 Task: Add Sprouts Mini Cannoli to the cart.
Action: Mouse moved to (25, 86)
Screenshot: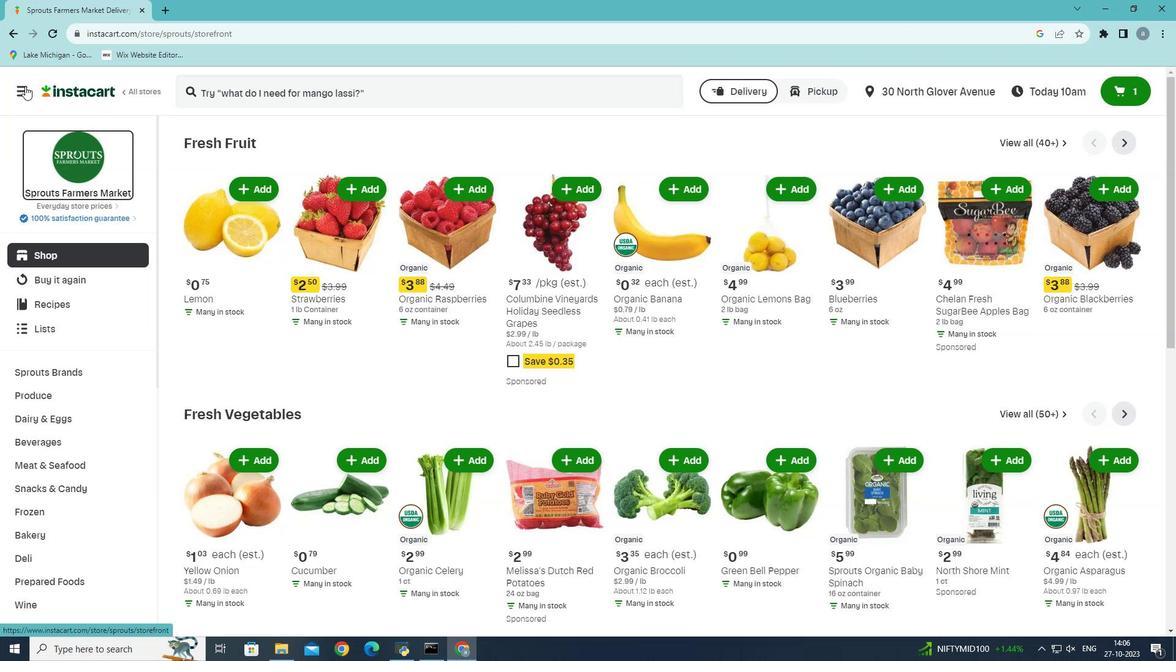 
Action: Mouse pressed left at (25, 86)
Screenshot: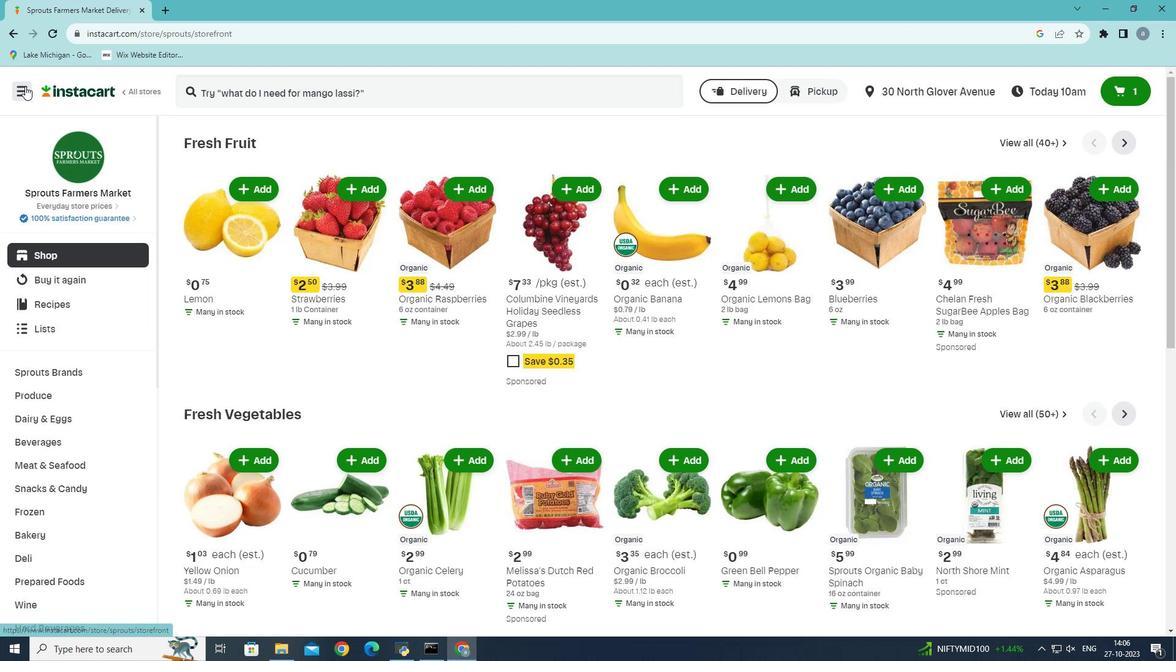 
Action: Mouse moved to (60, 357)
Screenshot: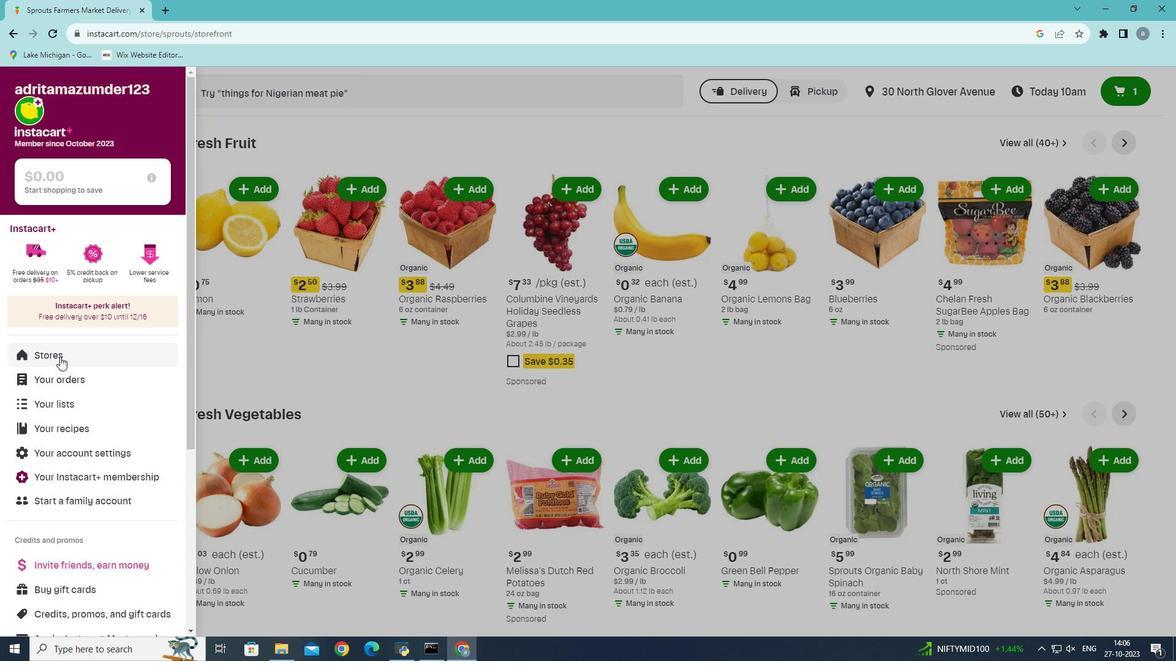 
Action: Mouse pressed left at (60, 357)
Screenshot: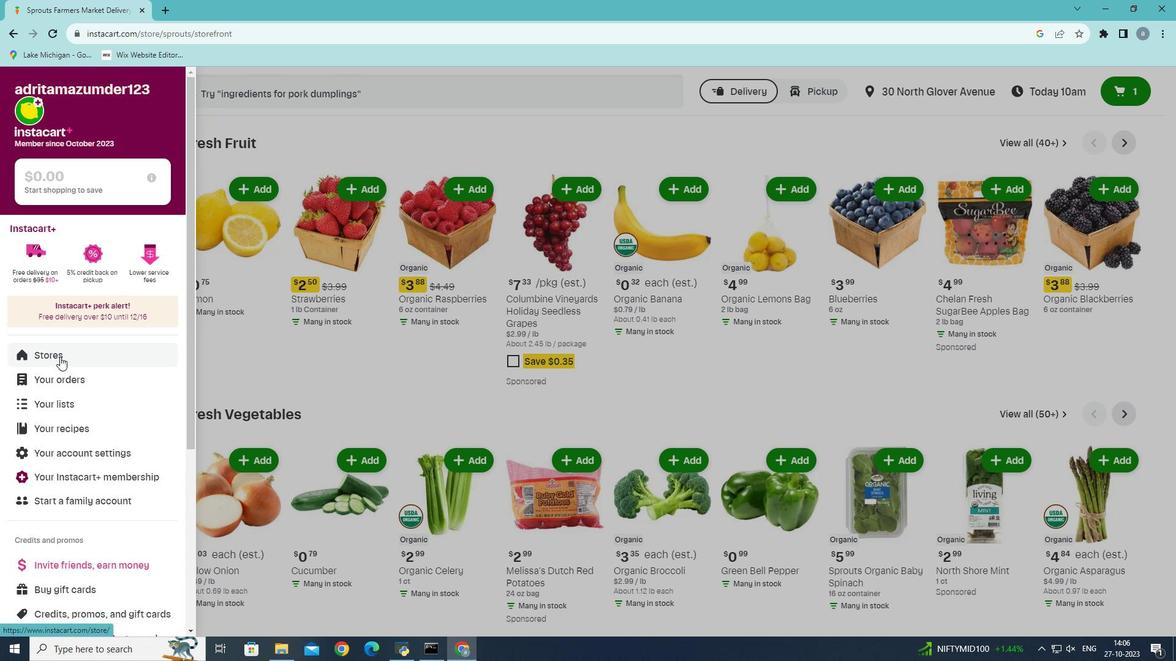 
Action: Mouse moved to (283, 130)
Screenshot: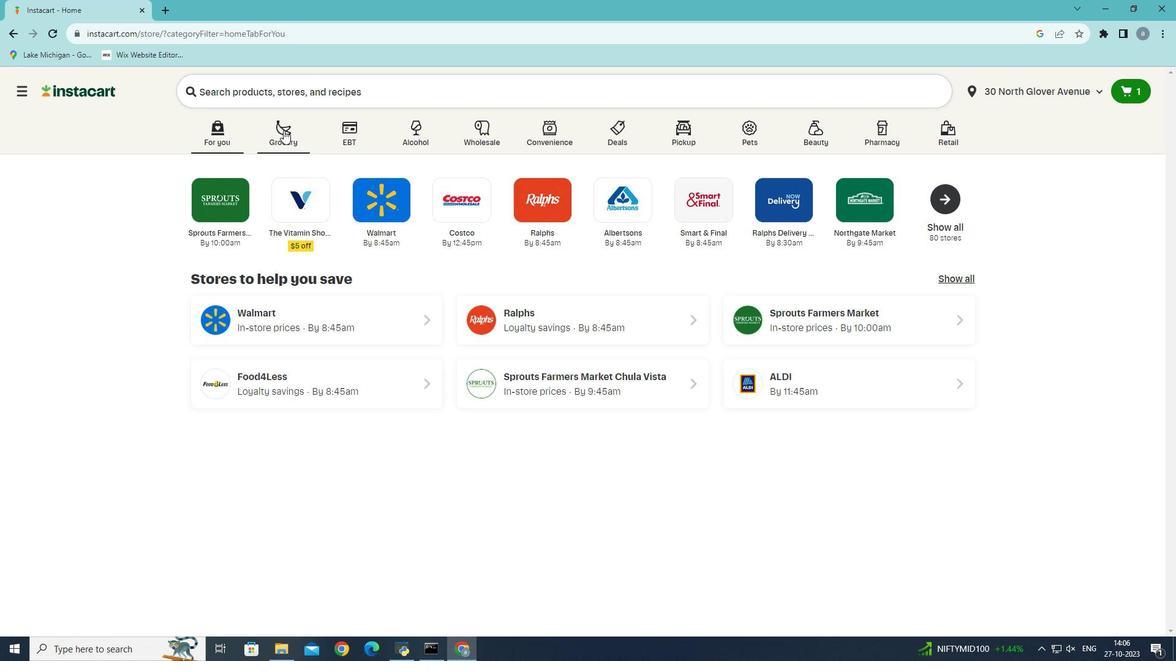 
Action: Mouse pressed left at (283, 130)
Screenshot: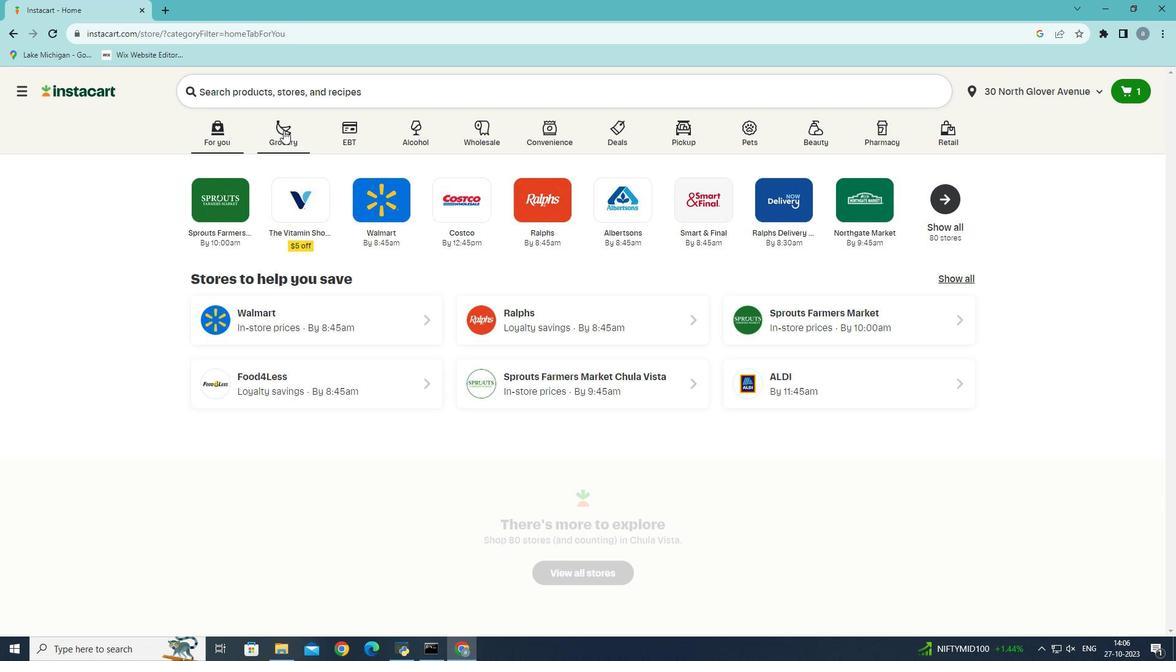 
Action: Mouse moved to (273, 359)
Screenshot: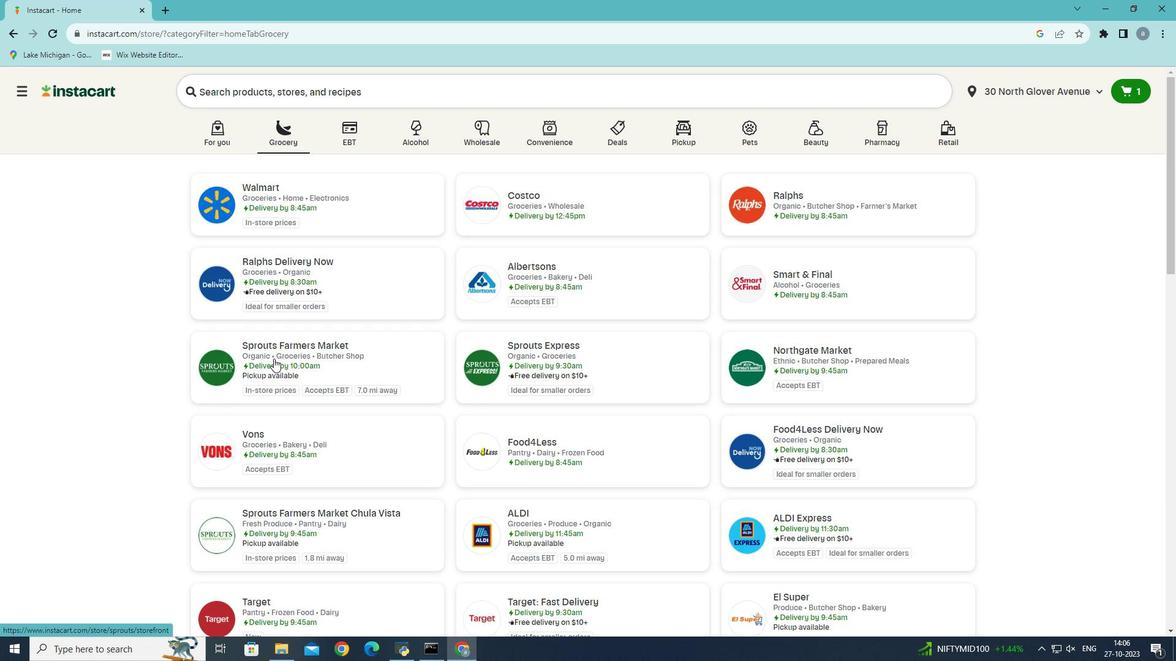 
Action: Mouse pressed left at (273, 359)
Screenshot: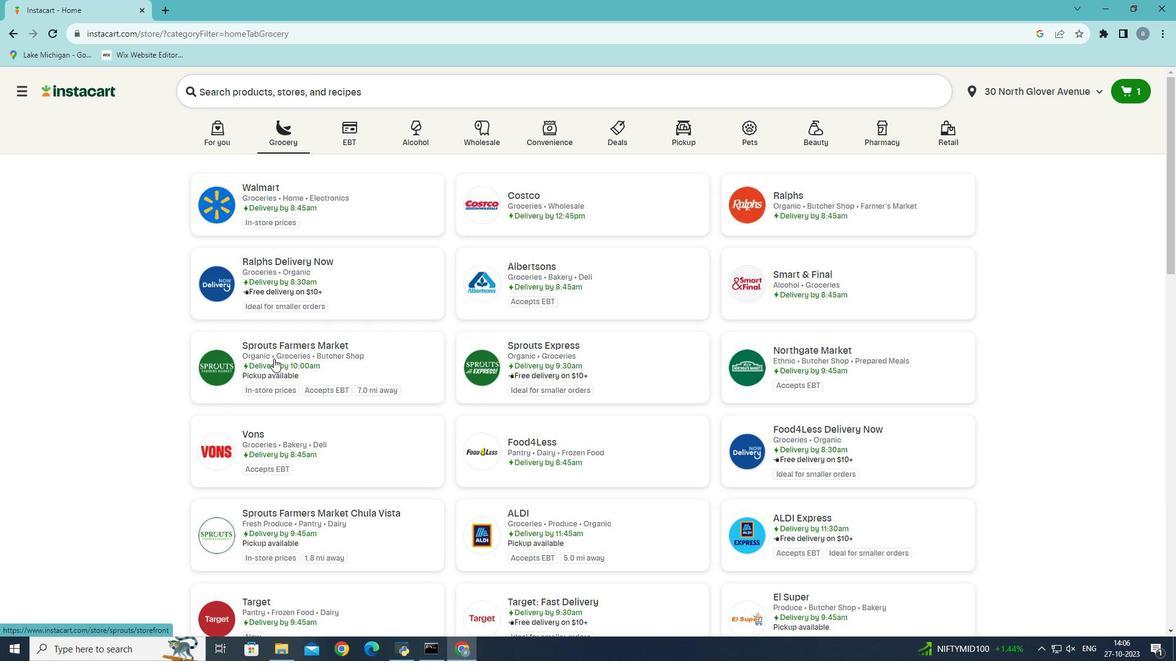 
Action: Mouse moved to (34, 536)
Screenshot: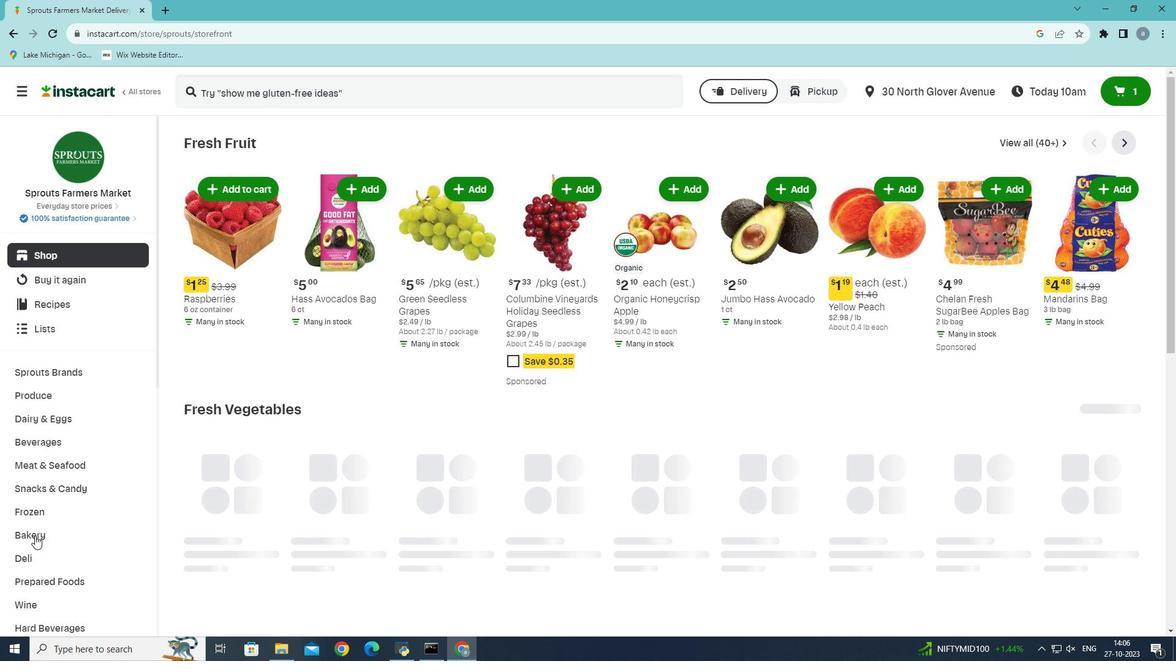 
Action: Mouse pressed left at (34, 536)
Screenshot: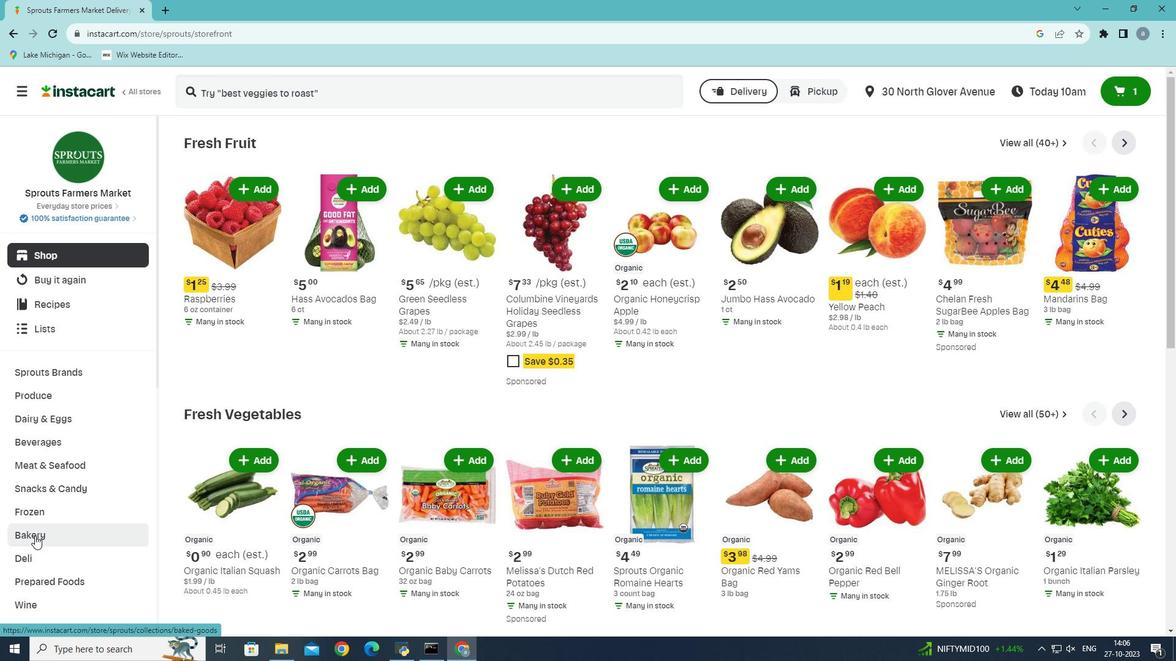 
Action: Mouse moved to (1029, 175)
Screenshot: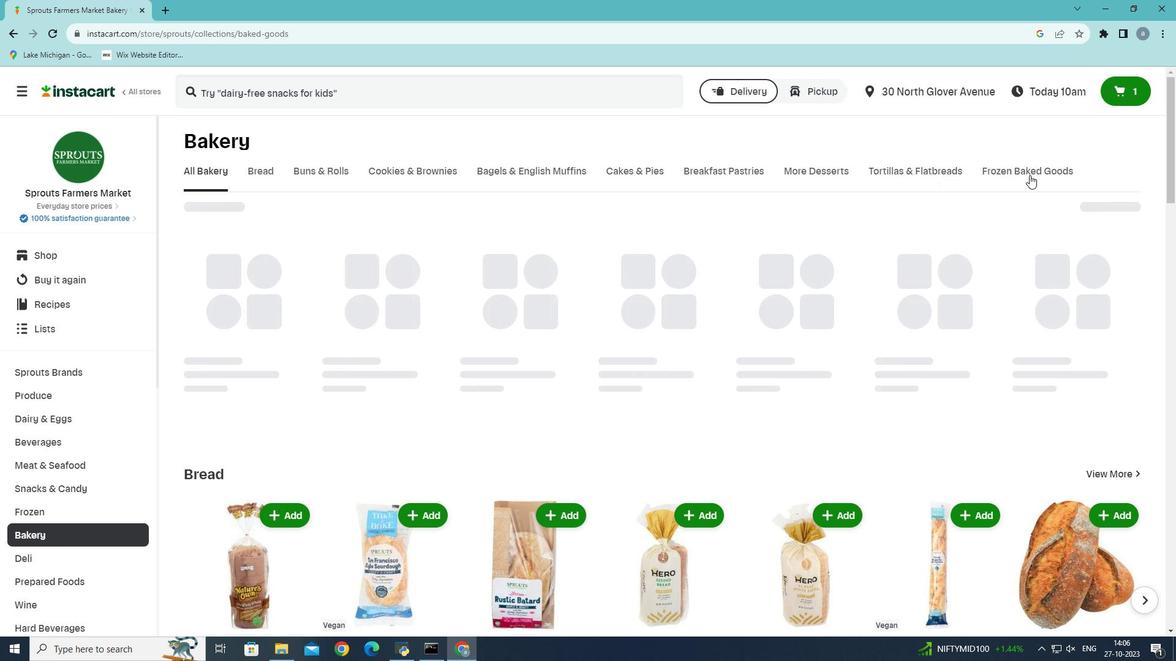
Action: Mouse pressed left at (1029, 175)
Screenshot: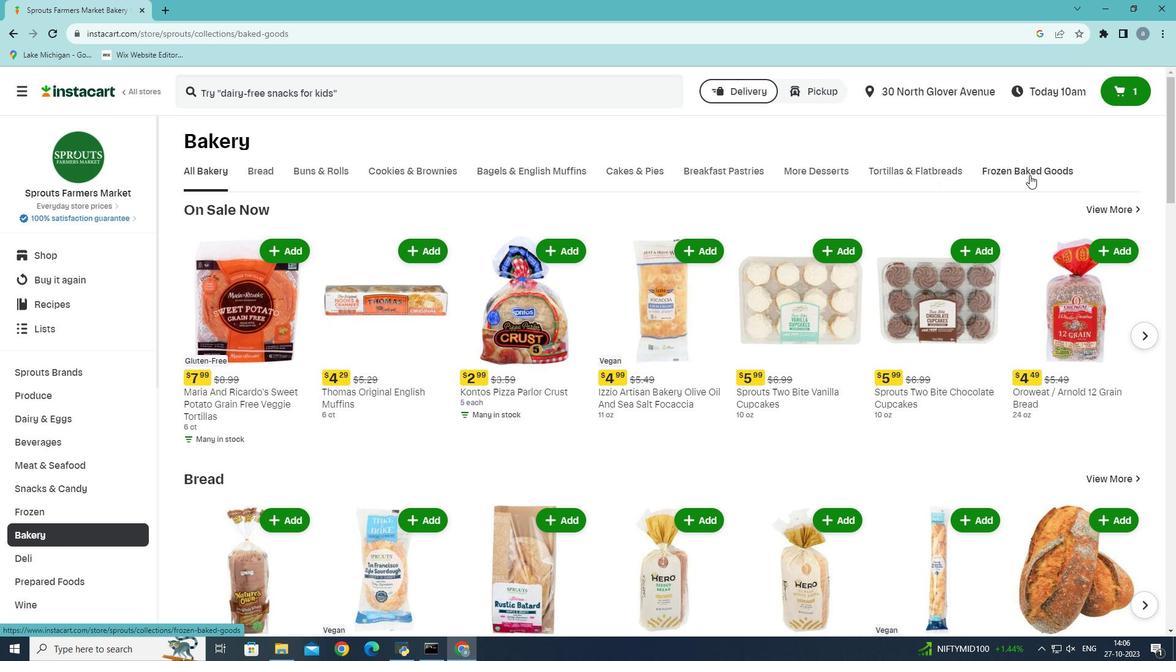 
Action: Mouse moved to (623, 477)
Screenshot: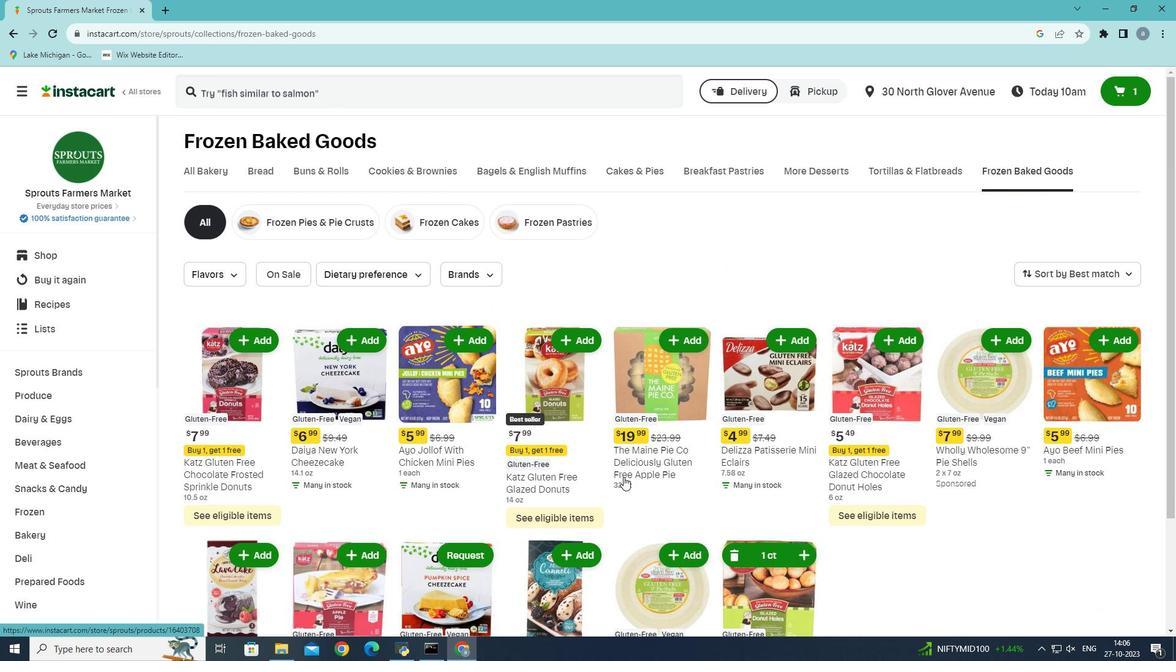 
Action: Mouse scrolled (623, 476) with delta (0, 0)
Screenshot: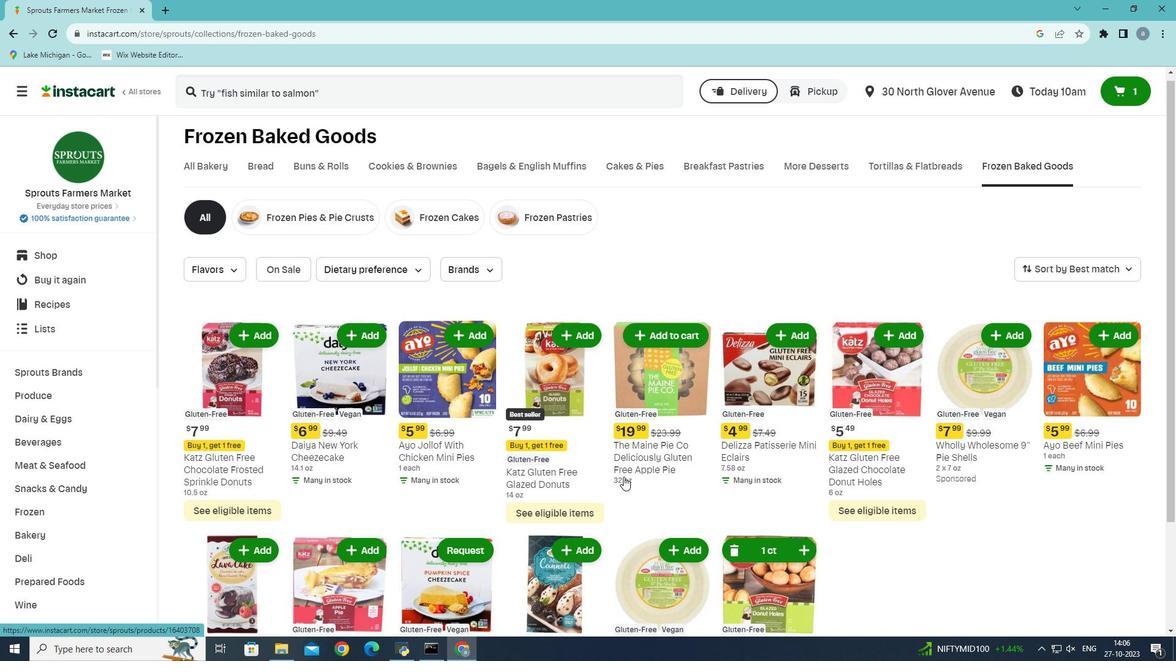 
Action: Mouse scrolled (623, 476) with delta (0, 0)
Screenshot: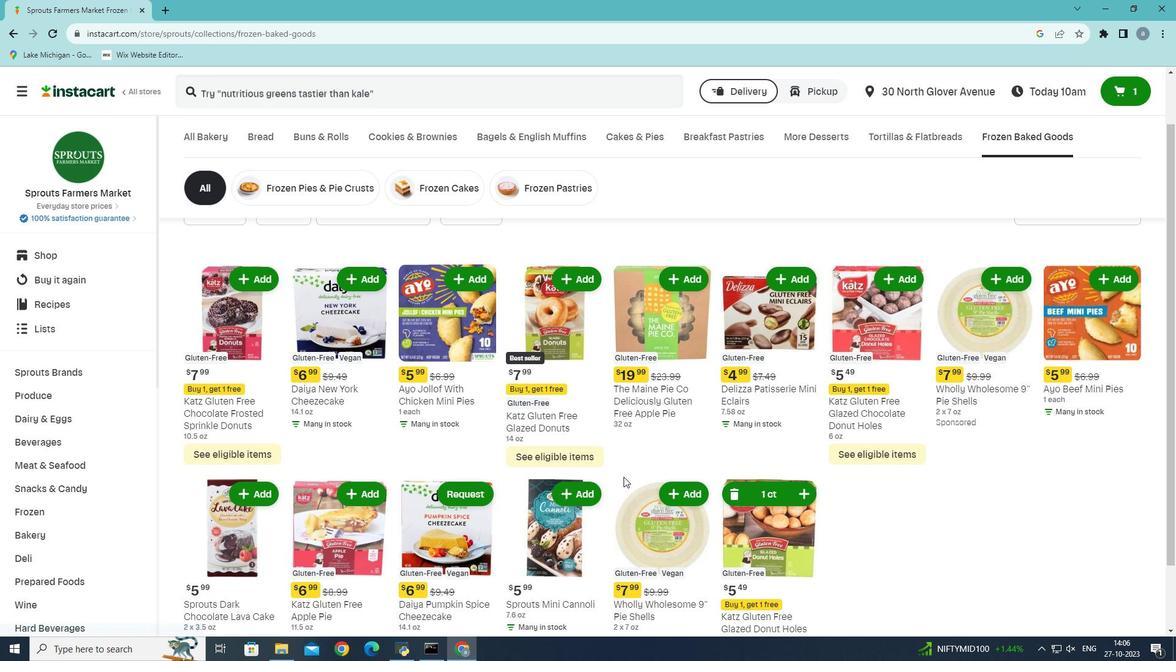 
Action: Mouse moved to (572, 436)
Screenshot: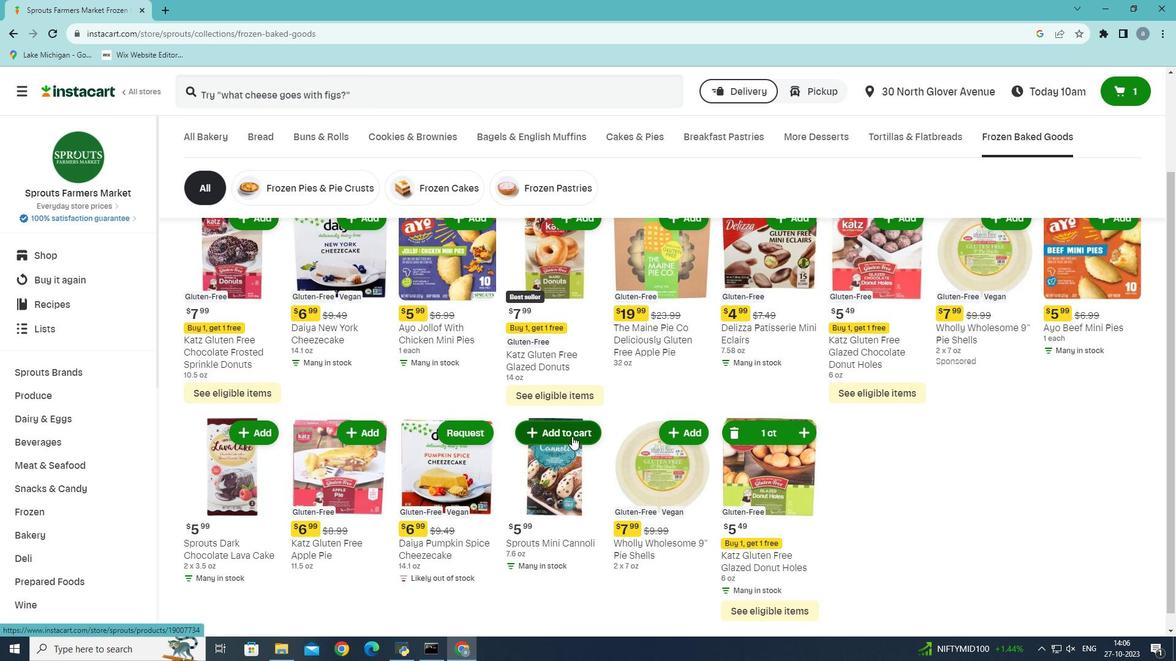 
Action: Mouse pressed left at (572, 436)
Screenshot: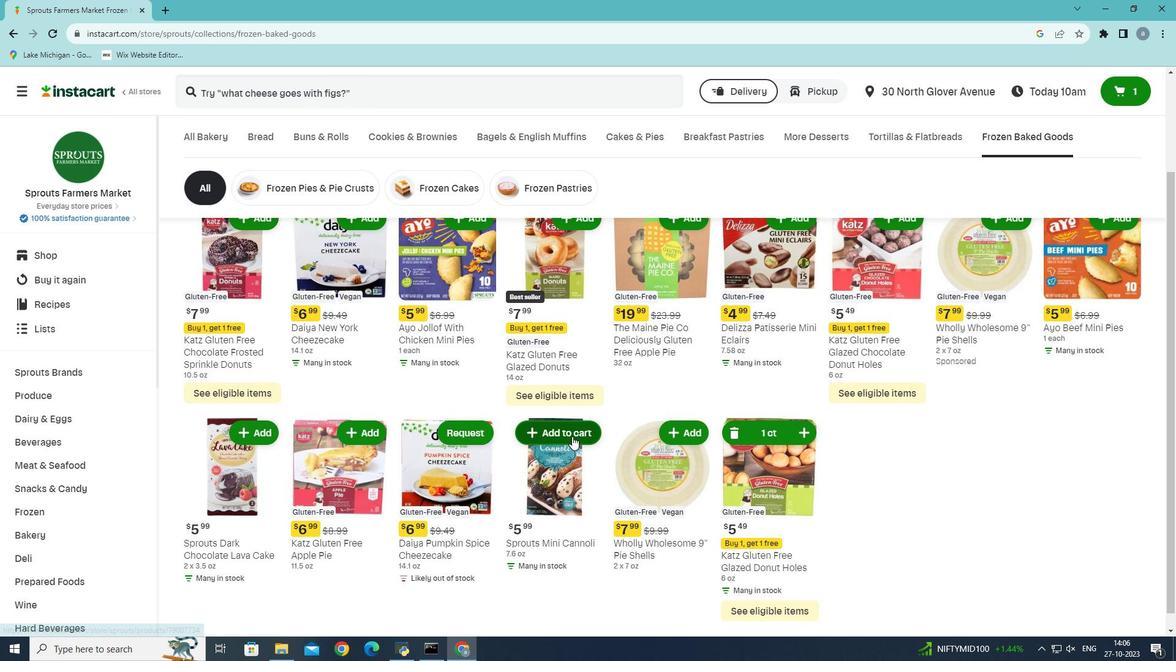 
Action: Mouse moved to (576, 427)
Screenshot: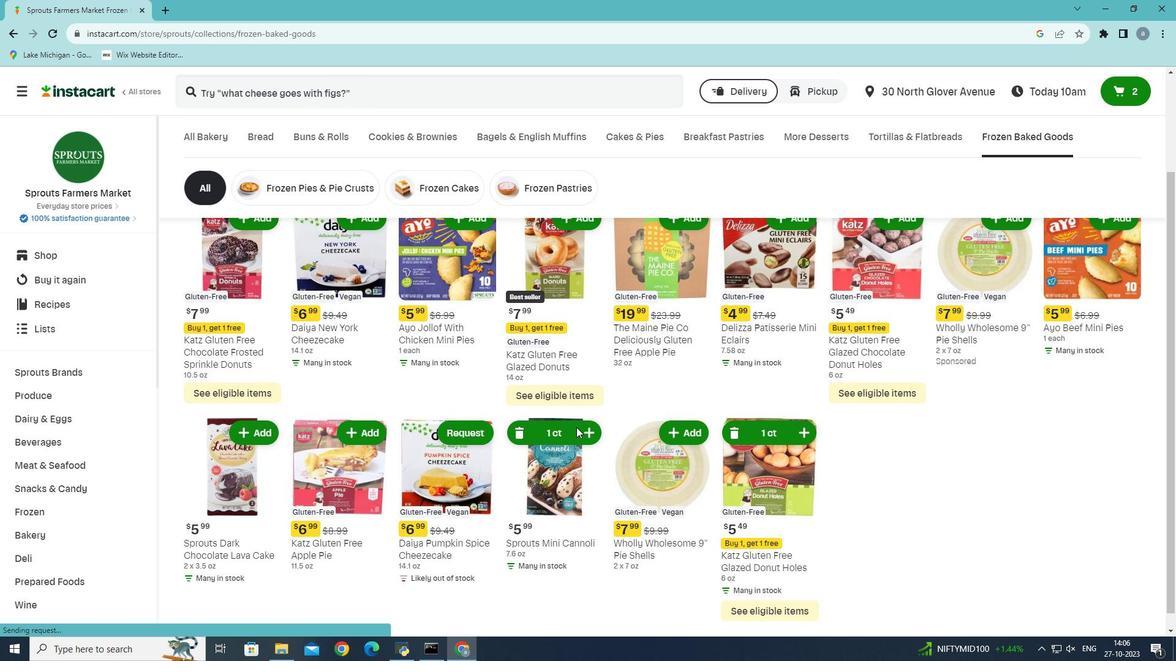 
